 Task: Show all photos of villa in Thermal, California, United States.
Action: Mouse moved to (497, 172)
Screenshot: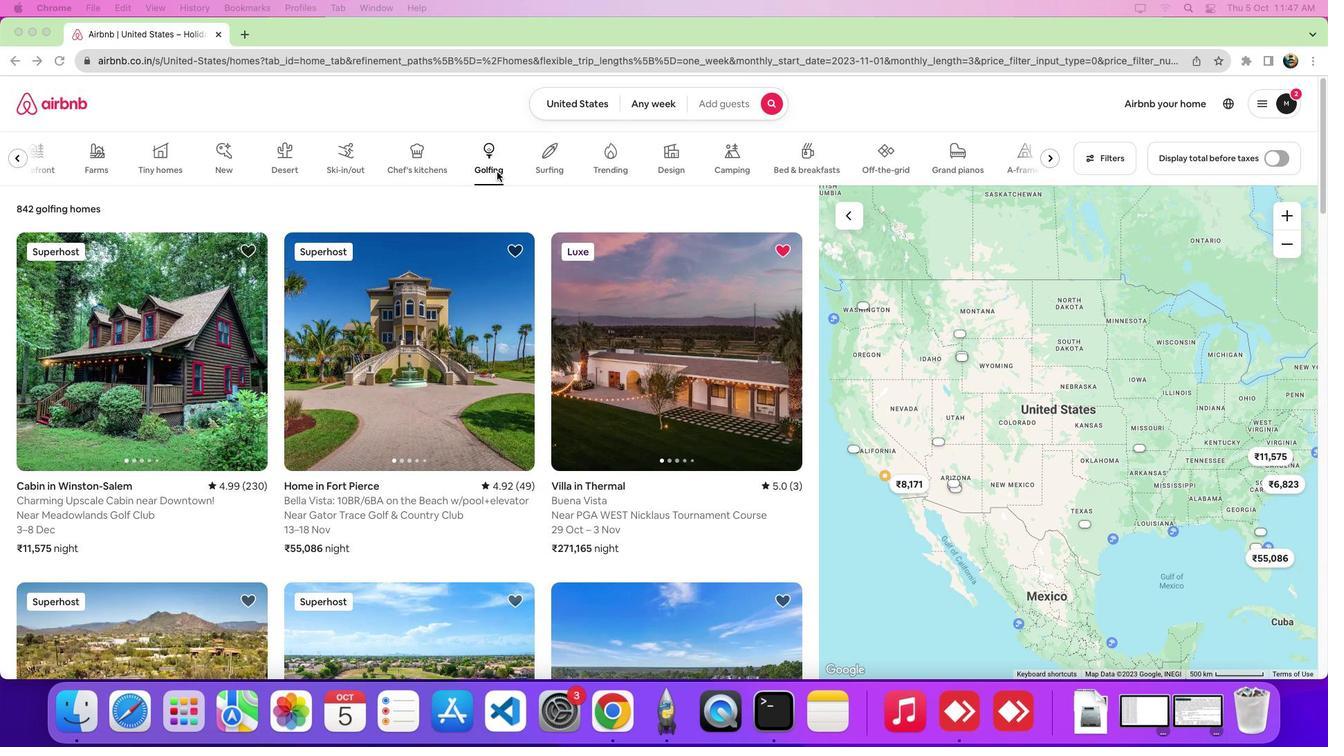 
Action: Mouse pressed left at (497, 172)
Screenshot: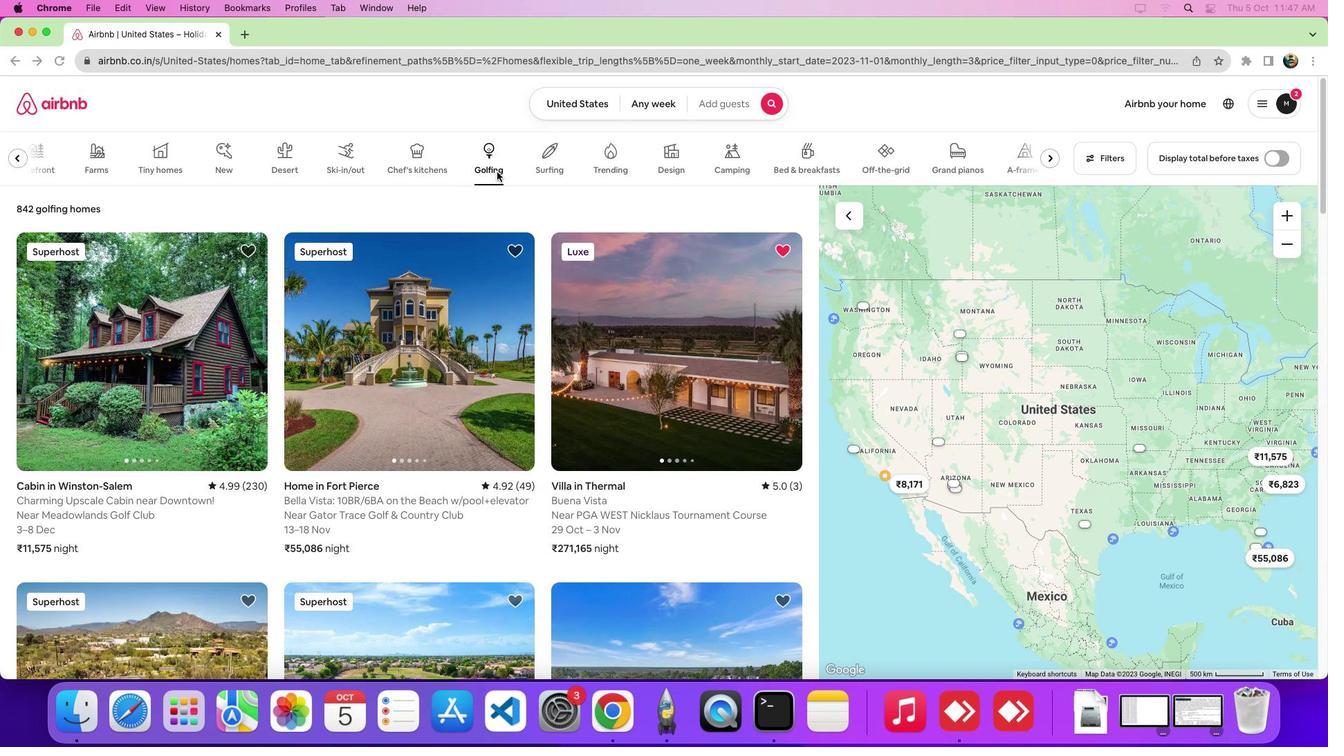 
Action: Mouse moved to (641, 372)
Screenshot: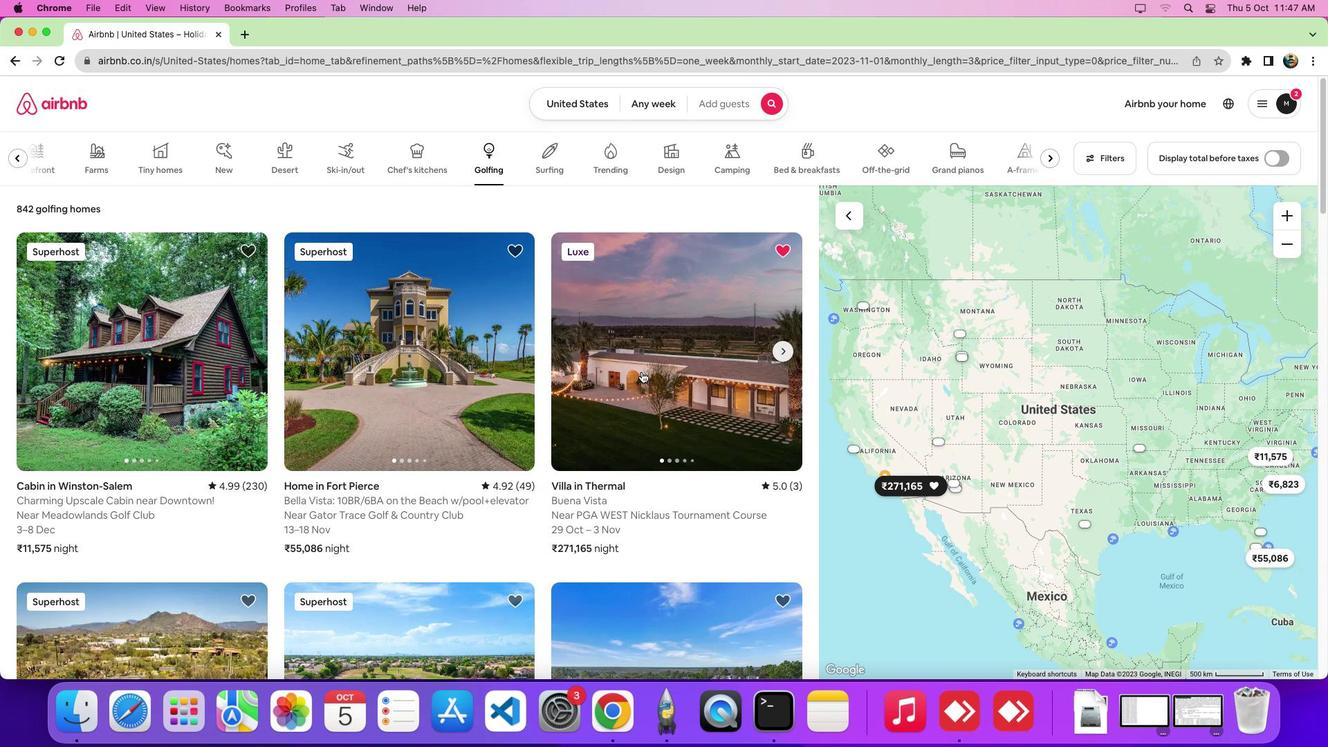 
Action: Mouse pressed left at (641, 372)
Screenshot: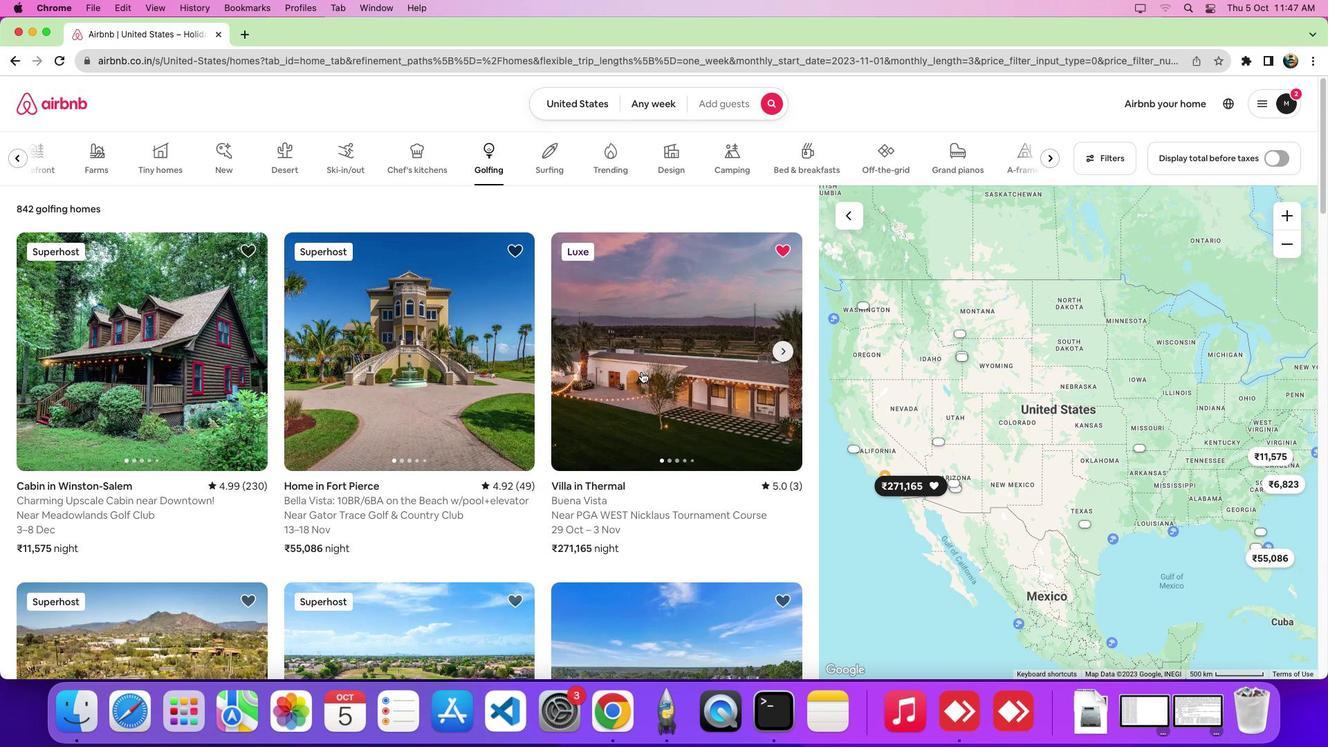 
Action: Mouse moved to (949, 498)
Screenshot: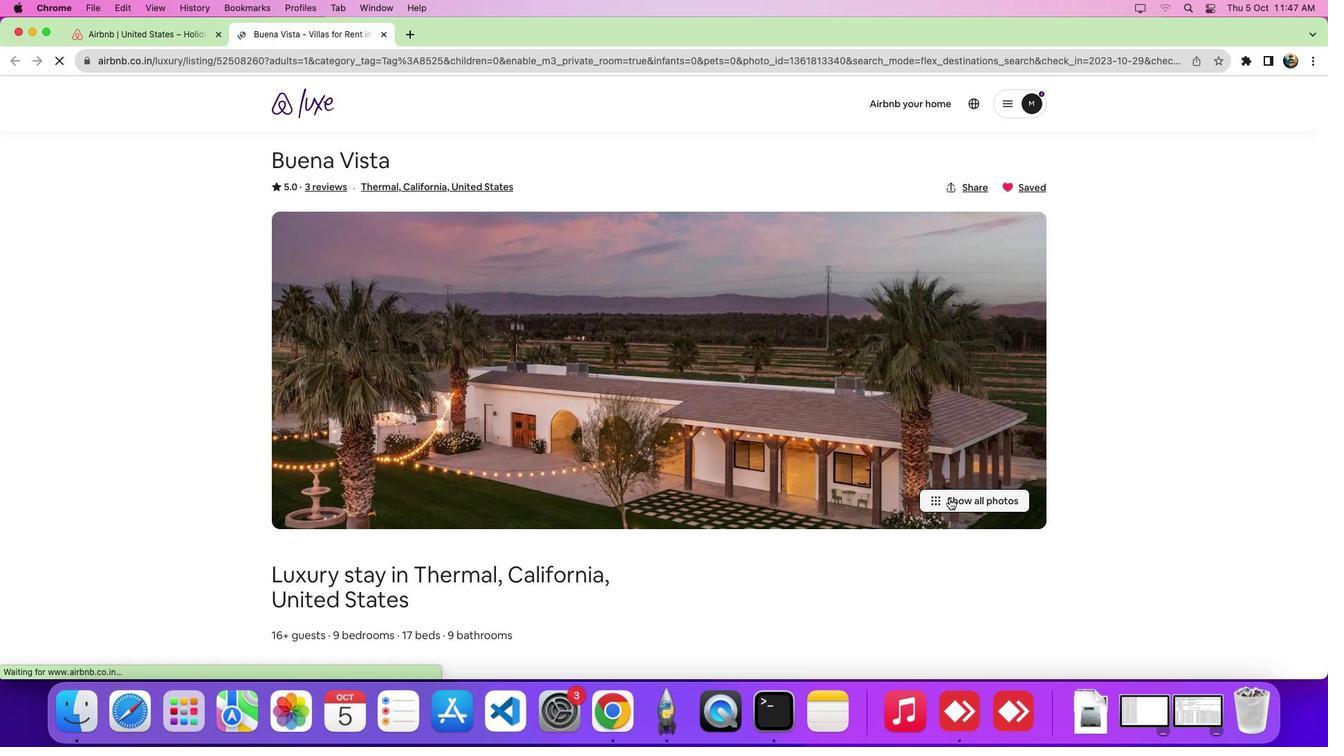
Action: Mouse pressed left at (949, 498)
Screenshot: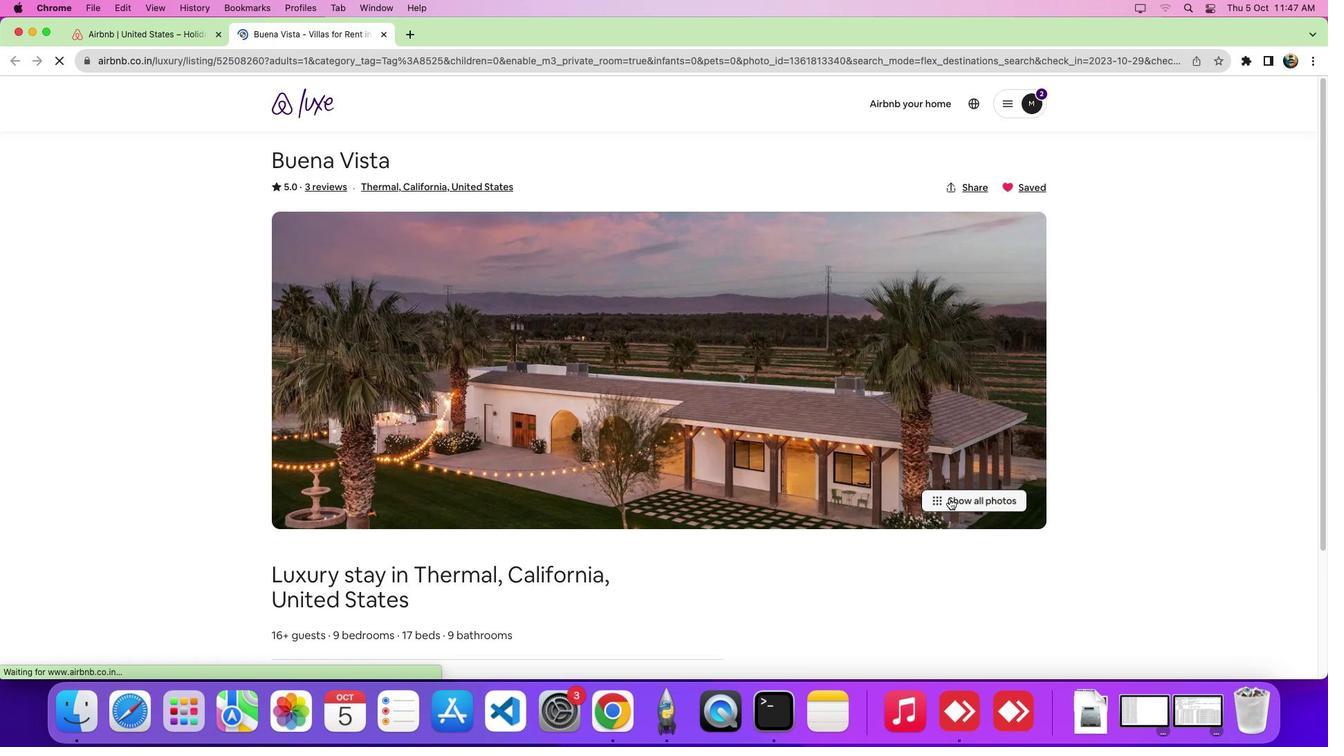 
Action: Mouse moved to (942, 513)
Screenshot: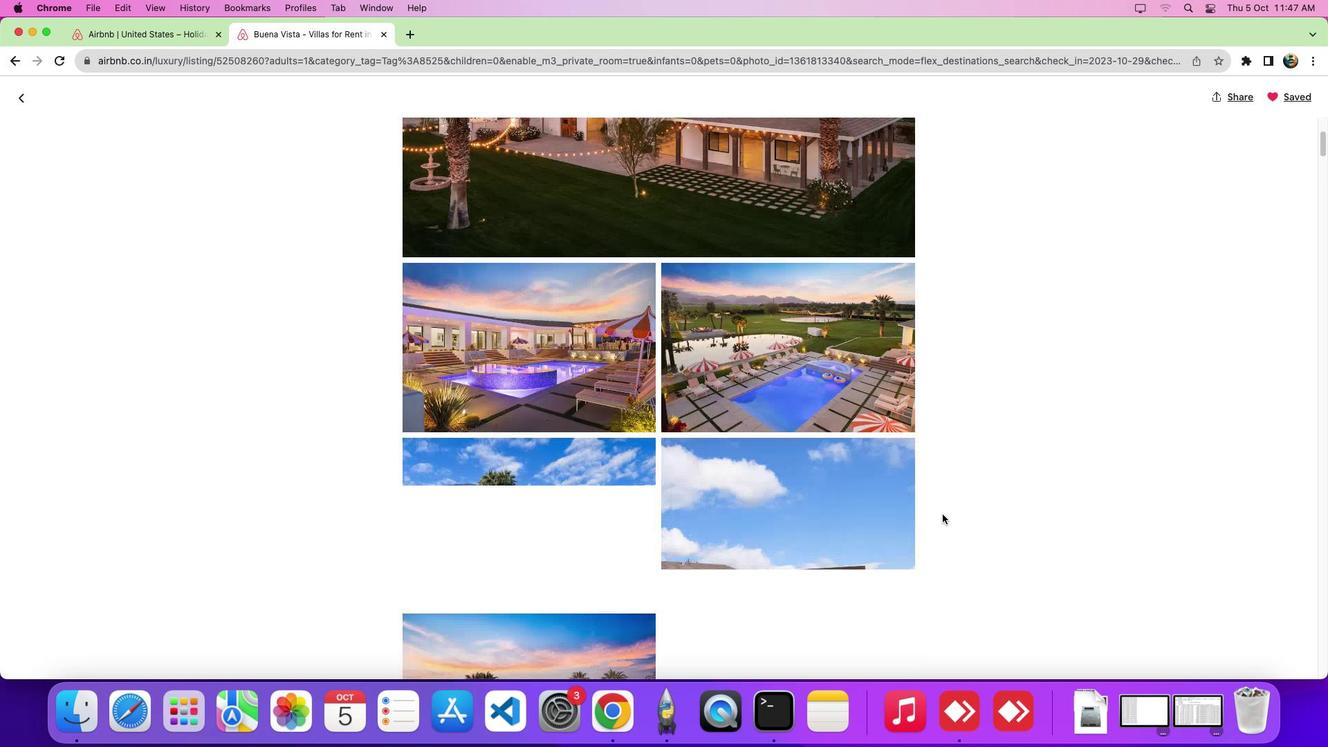 
Action: Mouse scrolled (942, 513) with delta (0, 0)
Screenshot: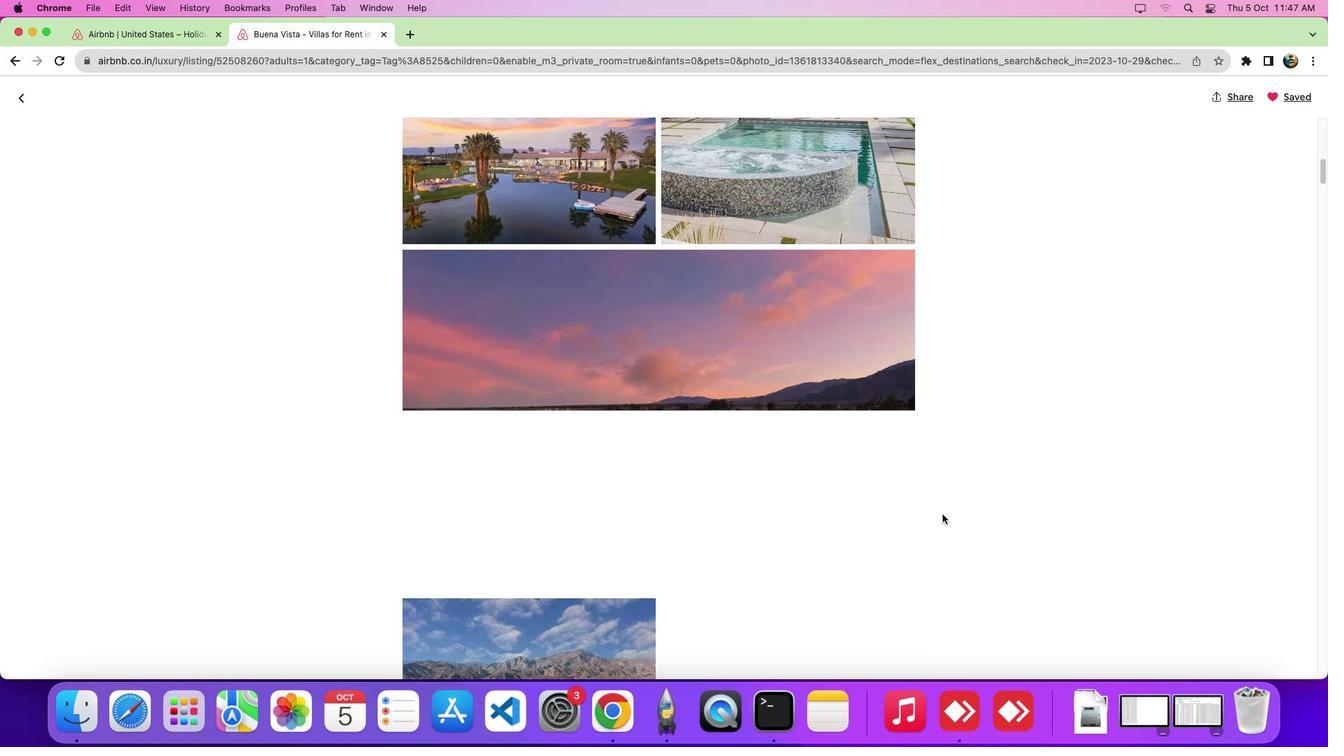
Action: Mouse scrolled (942, 513) with delta (0, -1)
Screenshot: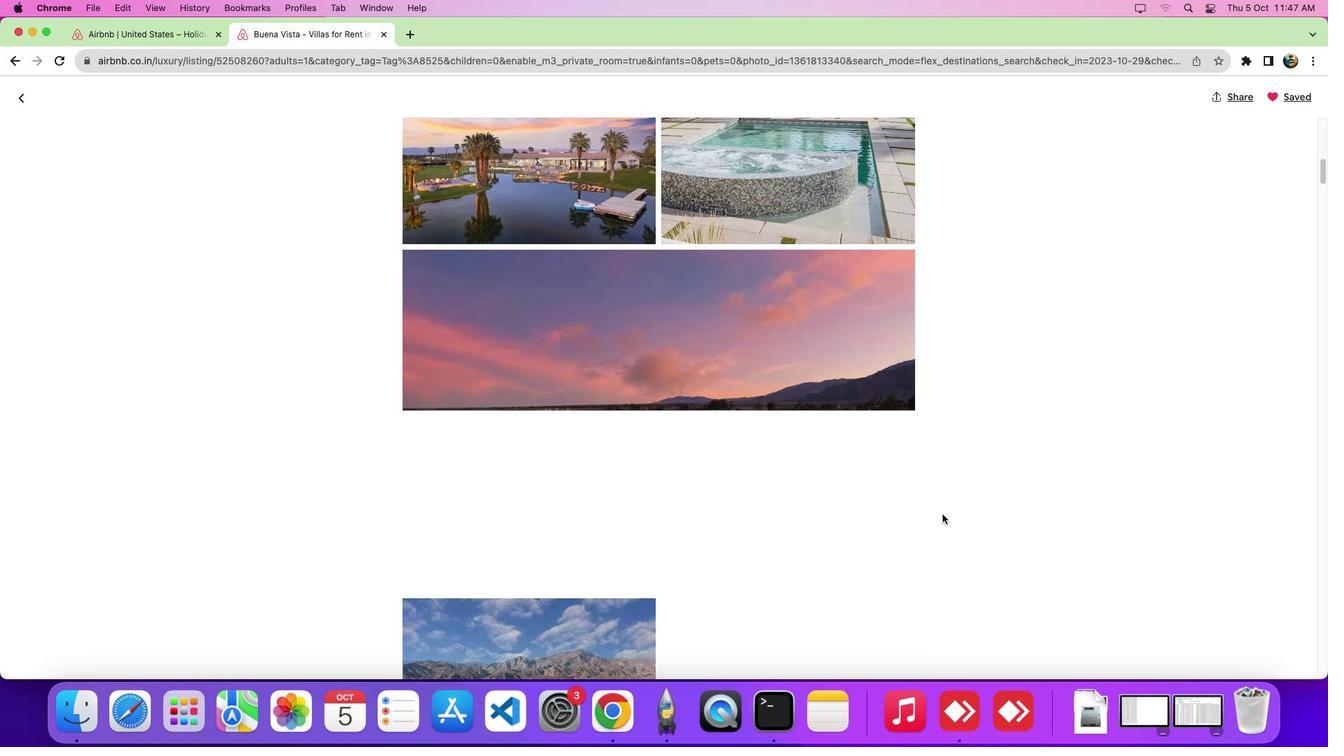 
Action: Mouse scrolled (942, 513) with delta (0, -6)
Screenshot: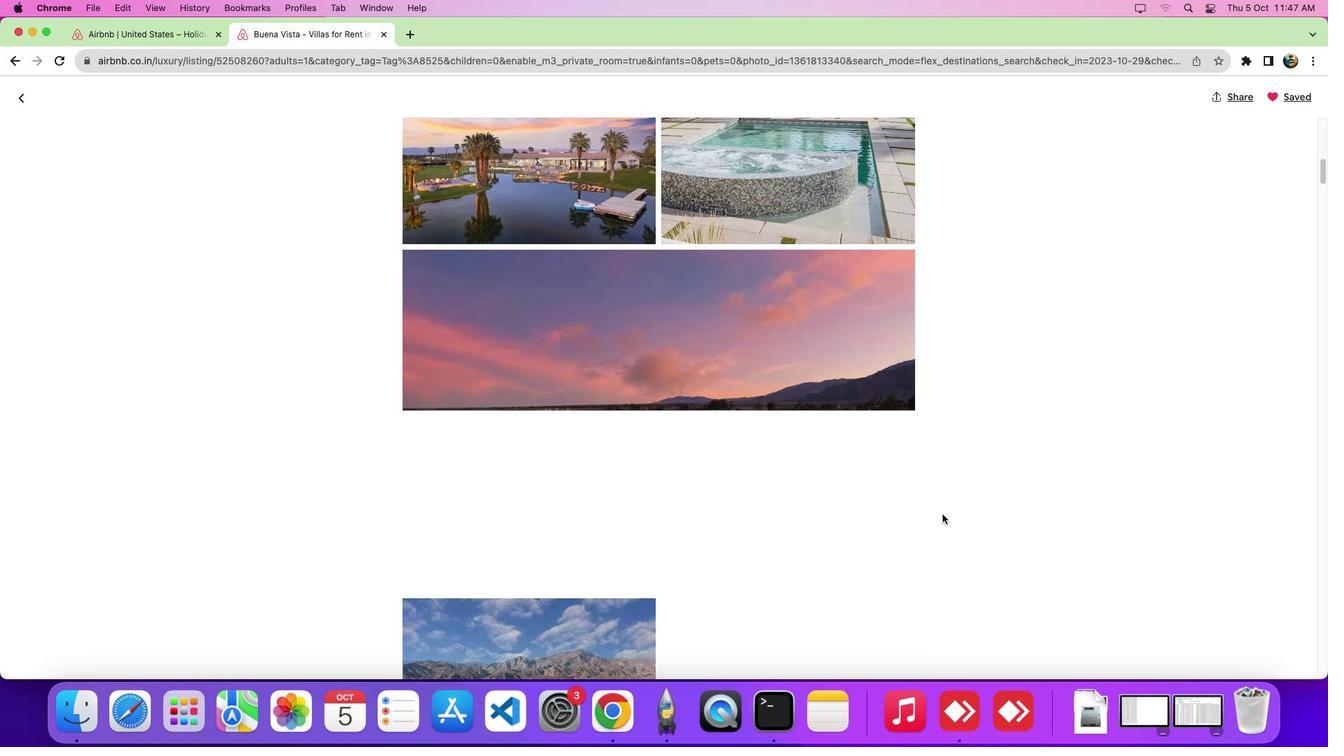 
Action: Mouse scrolled (942, 513) with delta (0, -9)
Screenshot: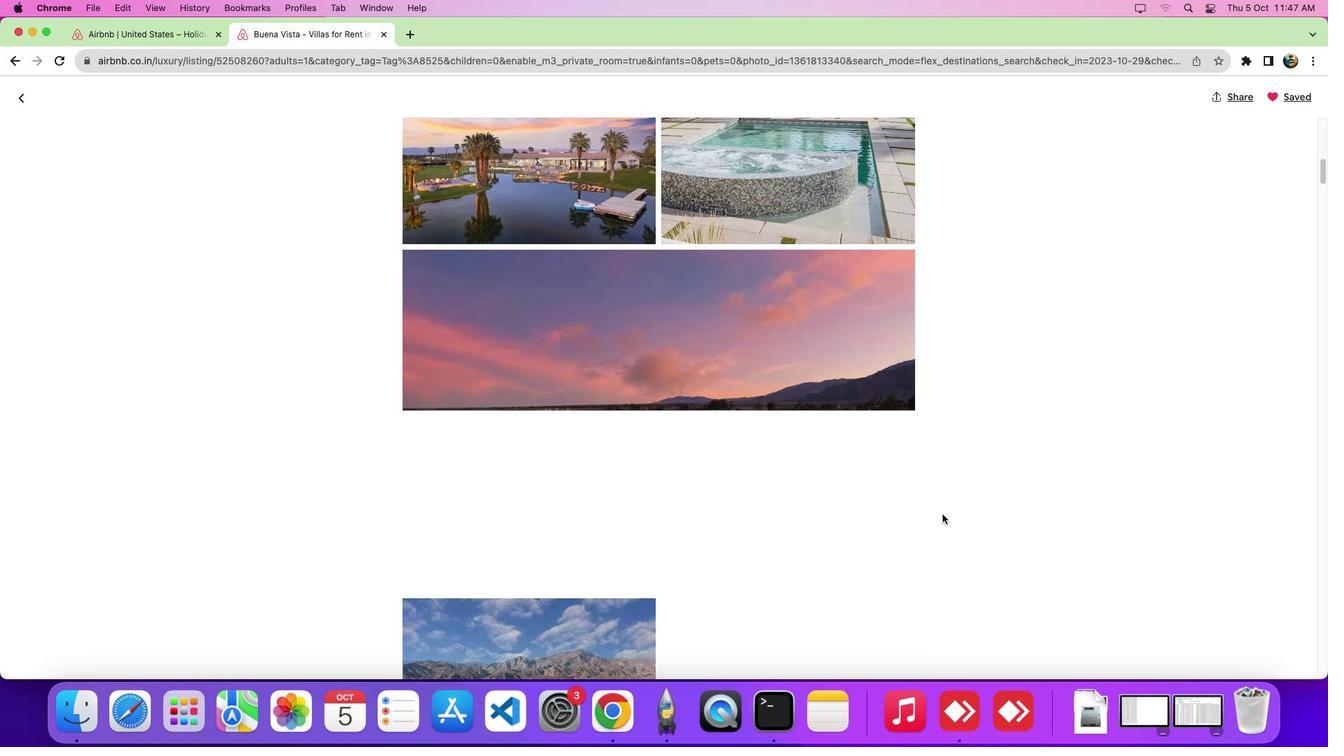 
